 Task: Create a board.
Action: Mouse moved to (336, 381)
Screenshot: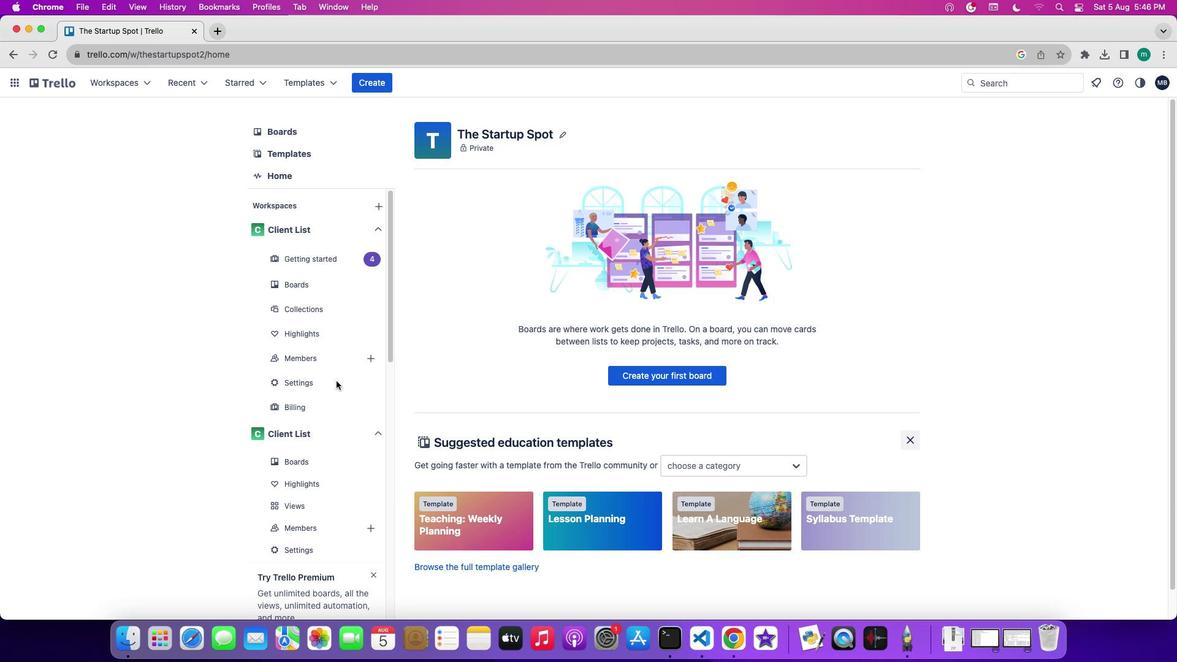 
Action: Mouse pressed left at (336, 381)
Screenshot: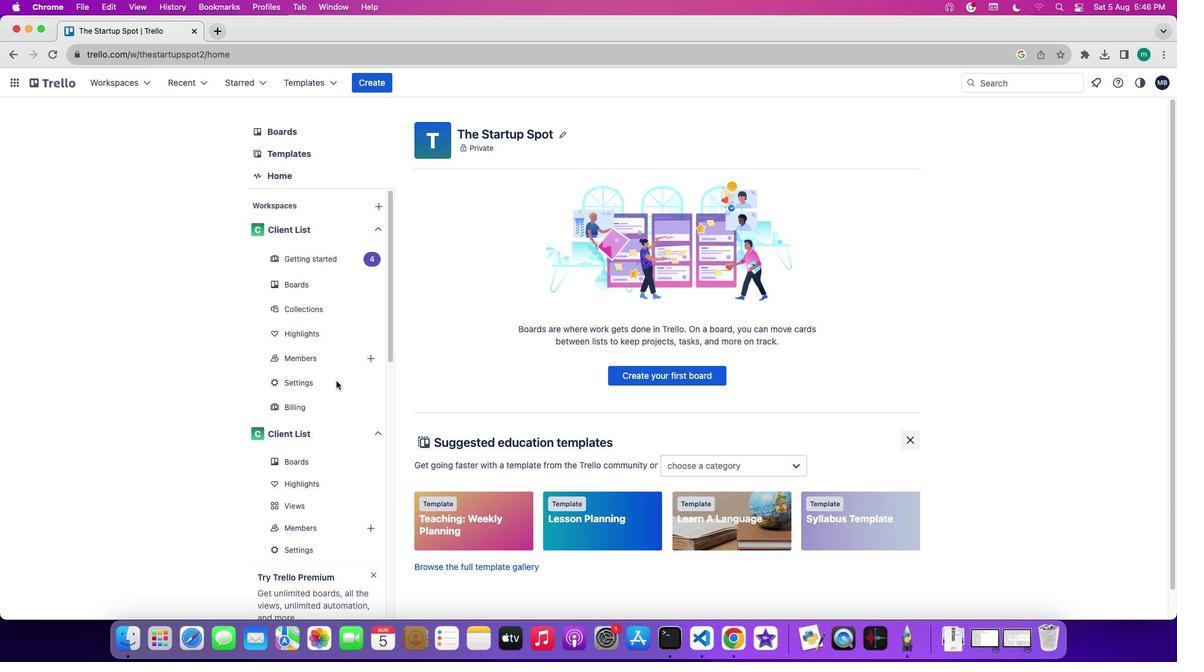 
Action: Mouse moved to (333, 382)
Screenshot: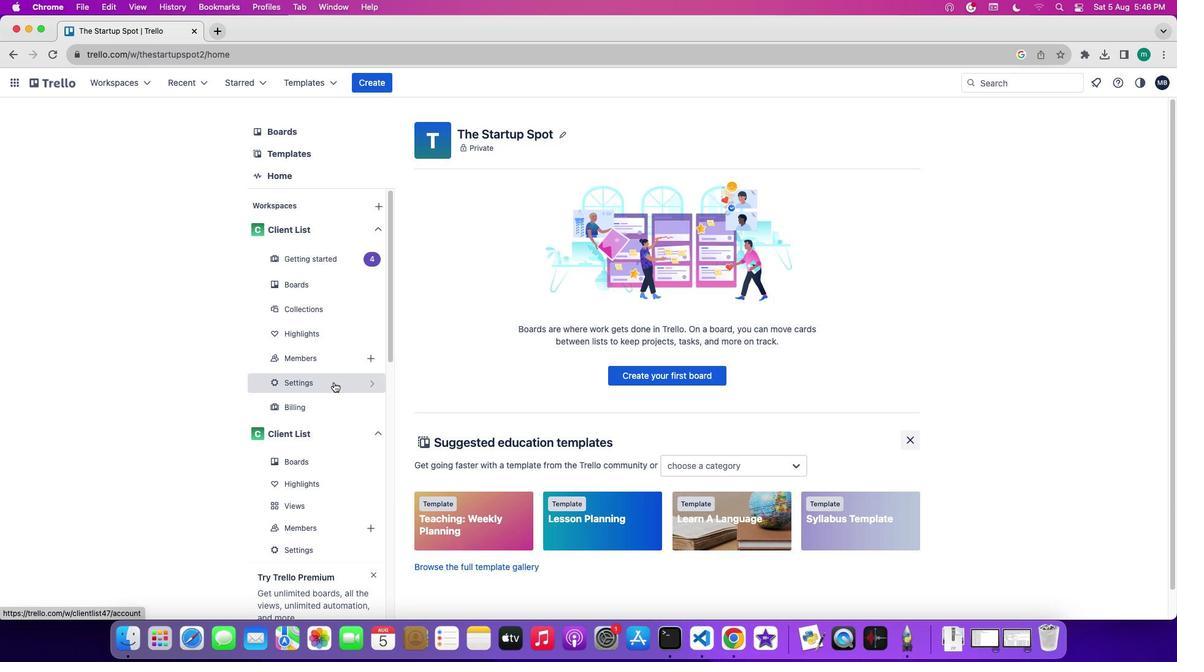 
Action: Mouse pressed left at (333, 382)
Screenshot: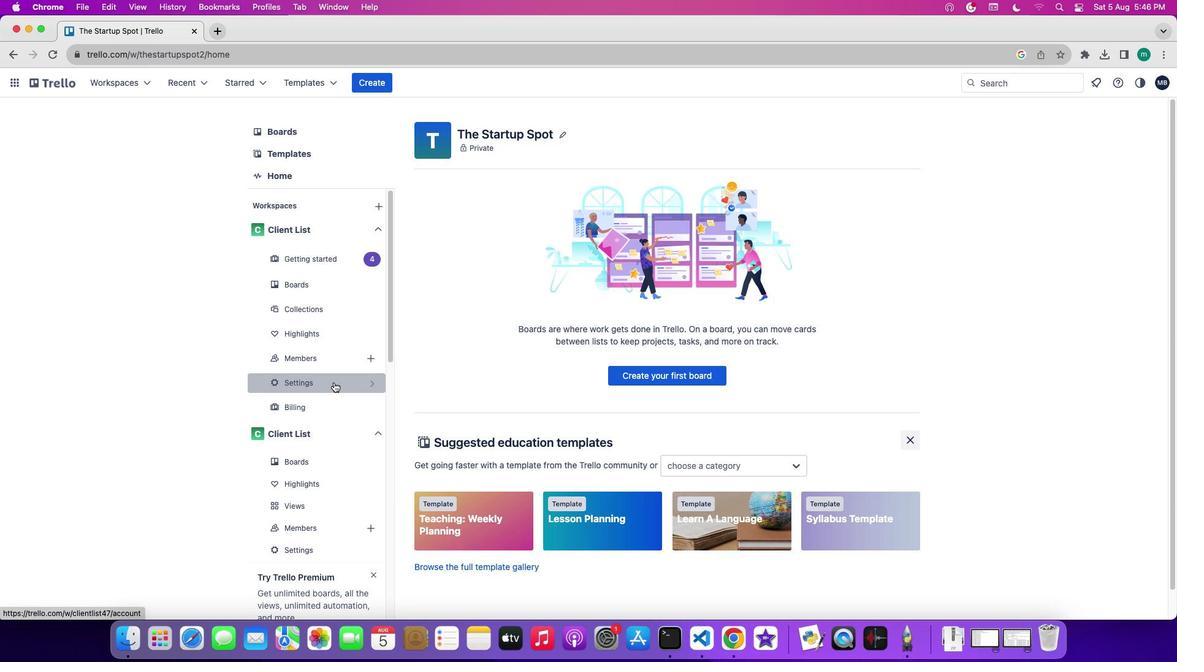 
Action: Mouse moved to (153, 337)
Screenshot: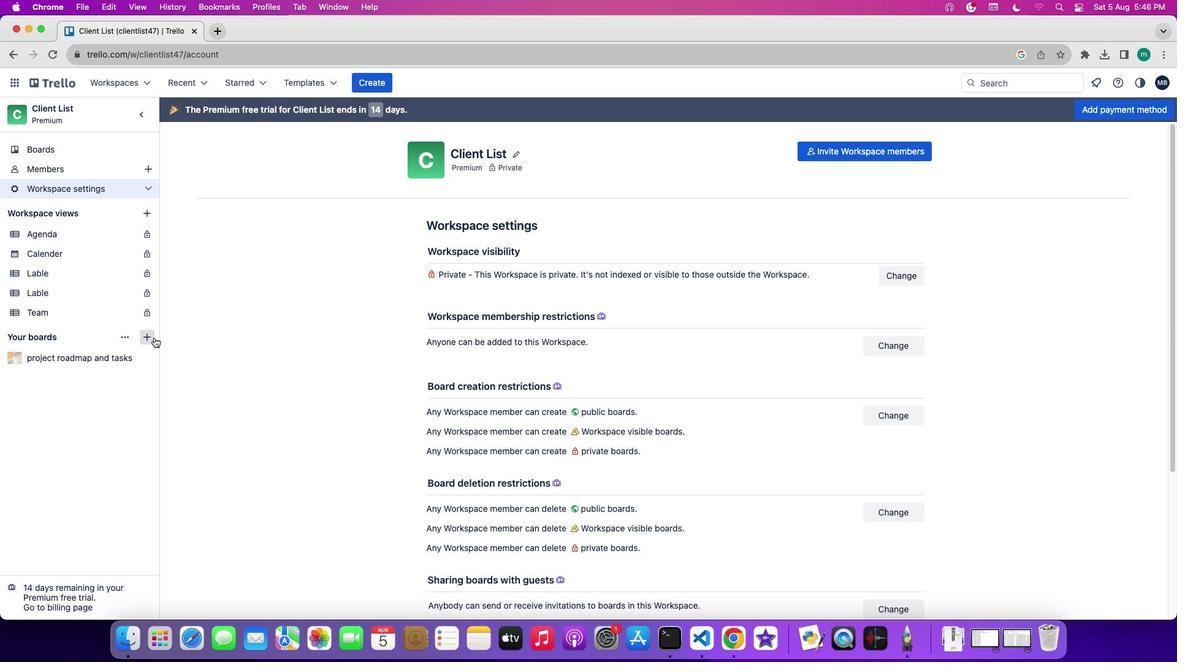 
Action: Mouse pressed left at (153, 337)
Screenshot: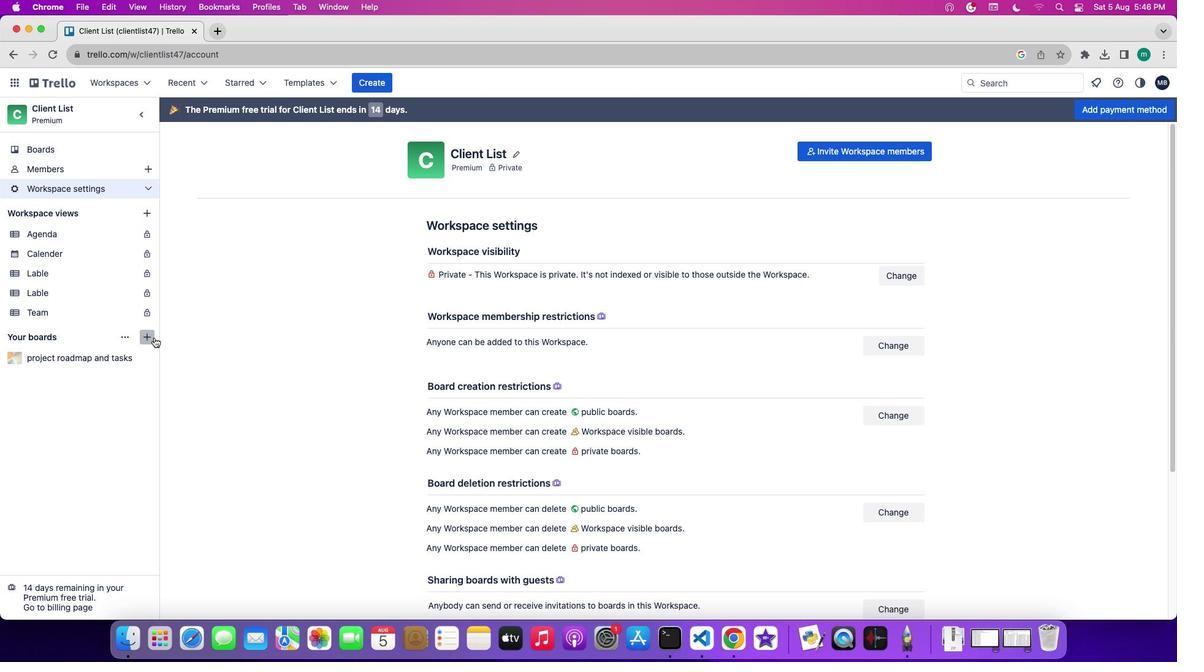 
Action: Mouse moved to (257, 467)
Screenshot: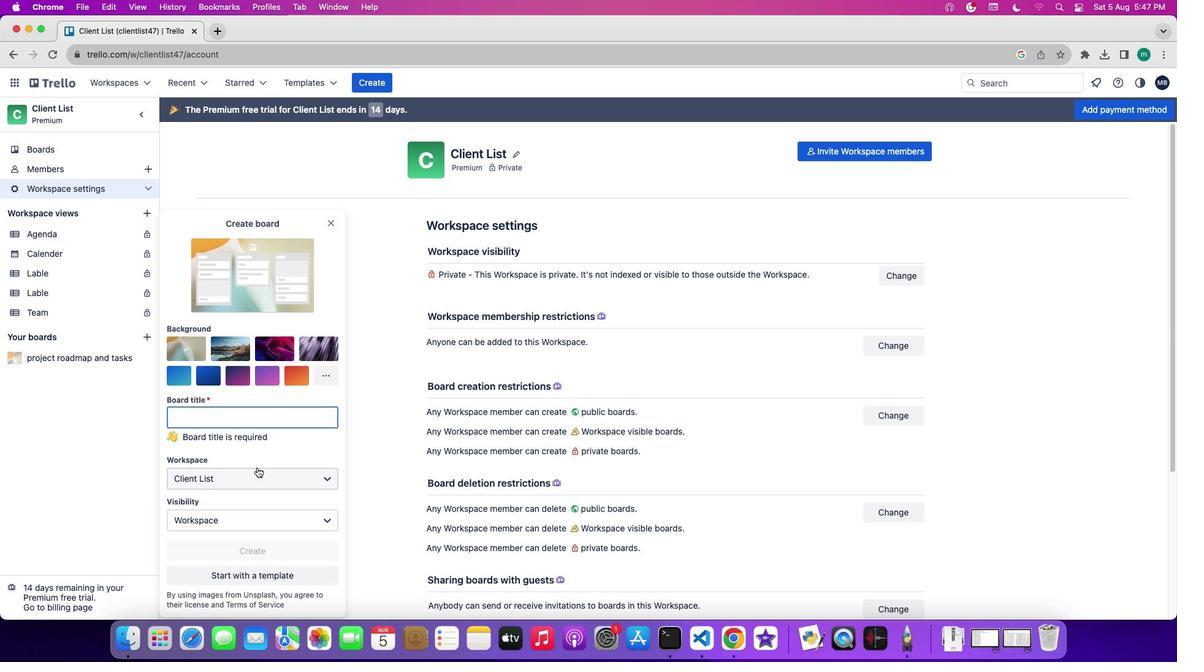 
Action: Mouse scrolled (257, 467) with delta (0, 0)
Screenshot: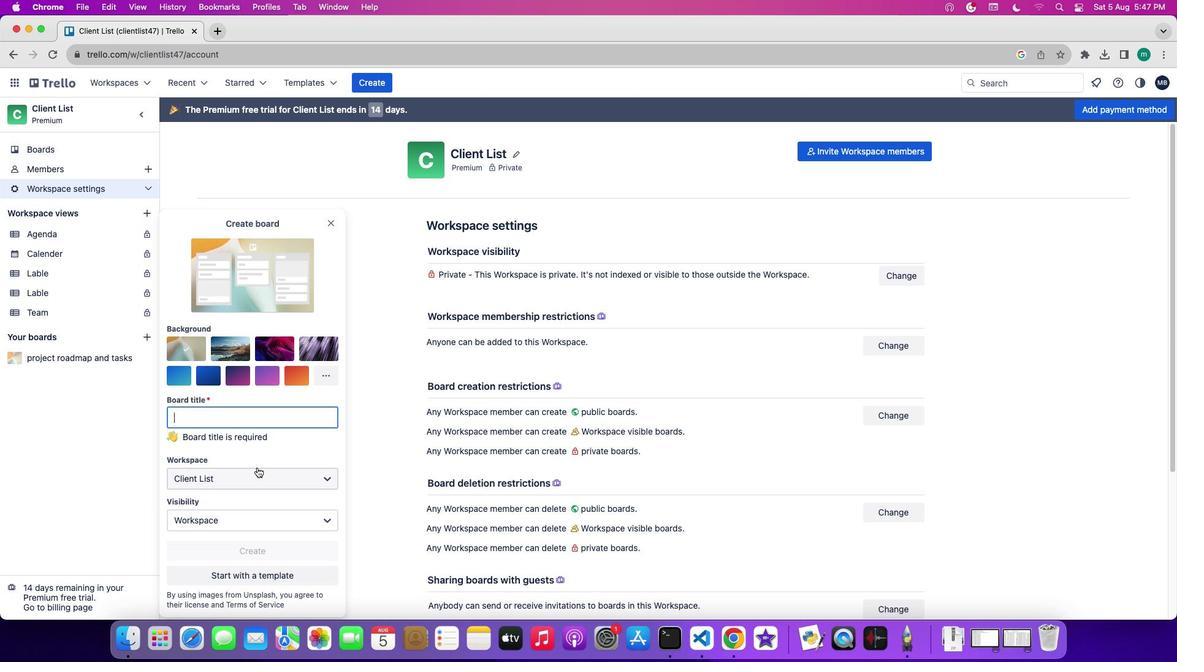 
Action: Mouse scrolled (257, 467) with delta (0, 0)
Screenshot: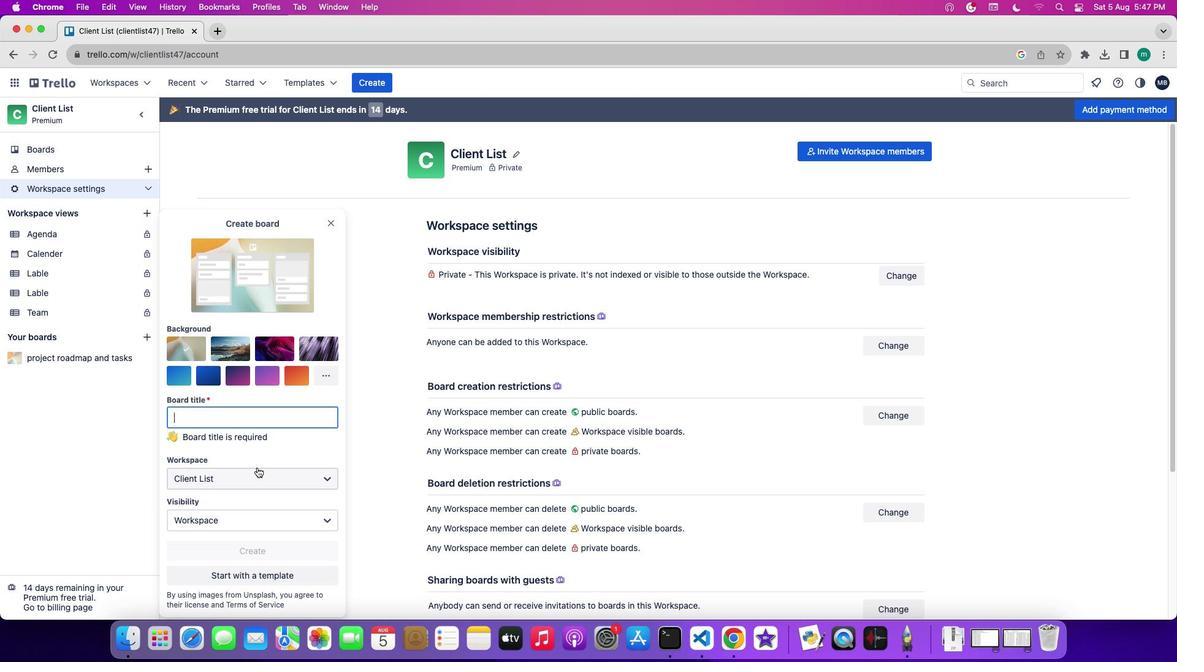 
Action: Mouse scrolled (257, 467) with delta (0, -1)
Screenshot: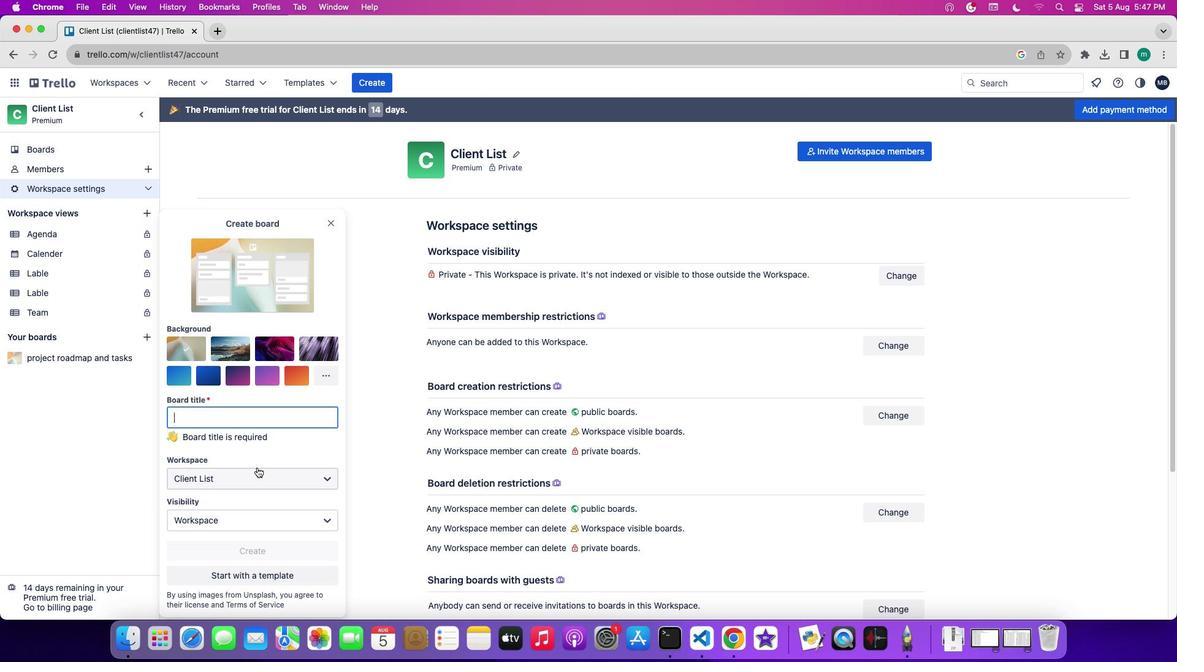 
Action: Mouse moved to (272, 427)
Screenshot: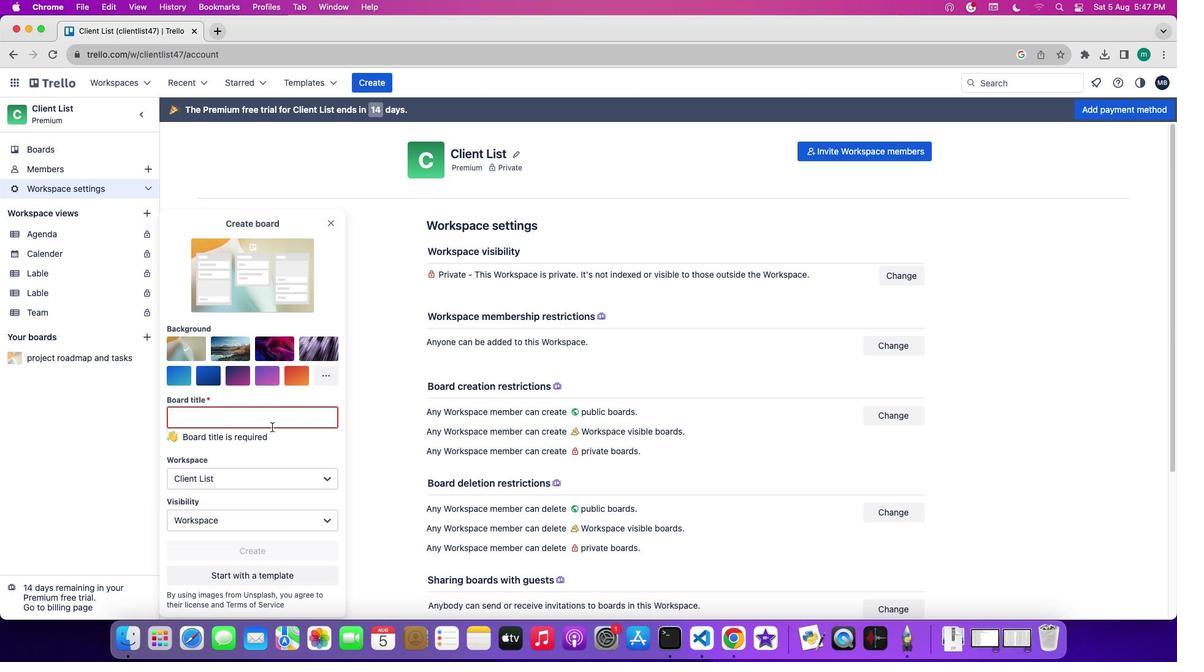 
Action: Mouse pressed left at (272, 427)
Screenshot: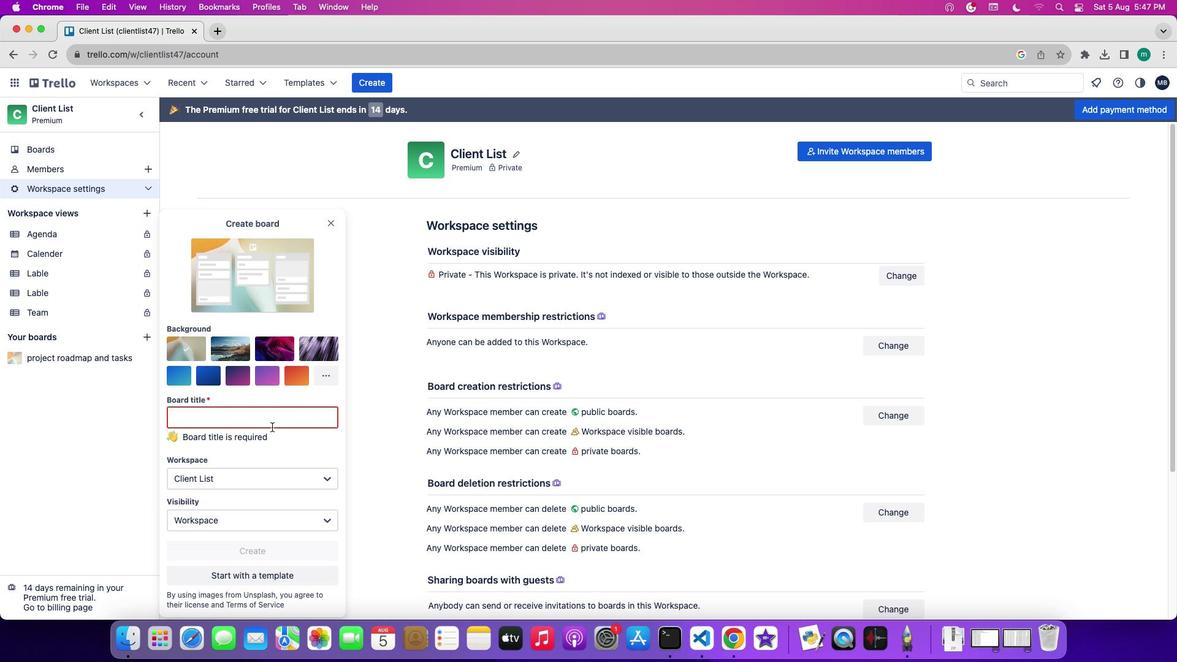 
Action: Mouse moved to (275, 423)
Screenshot: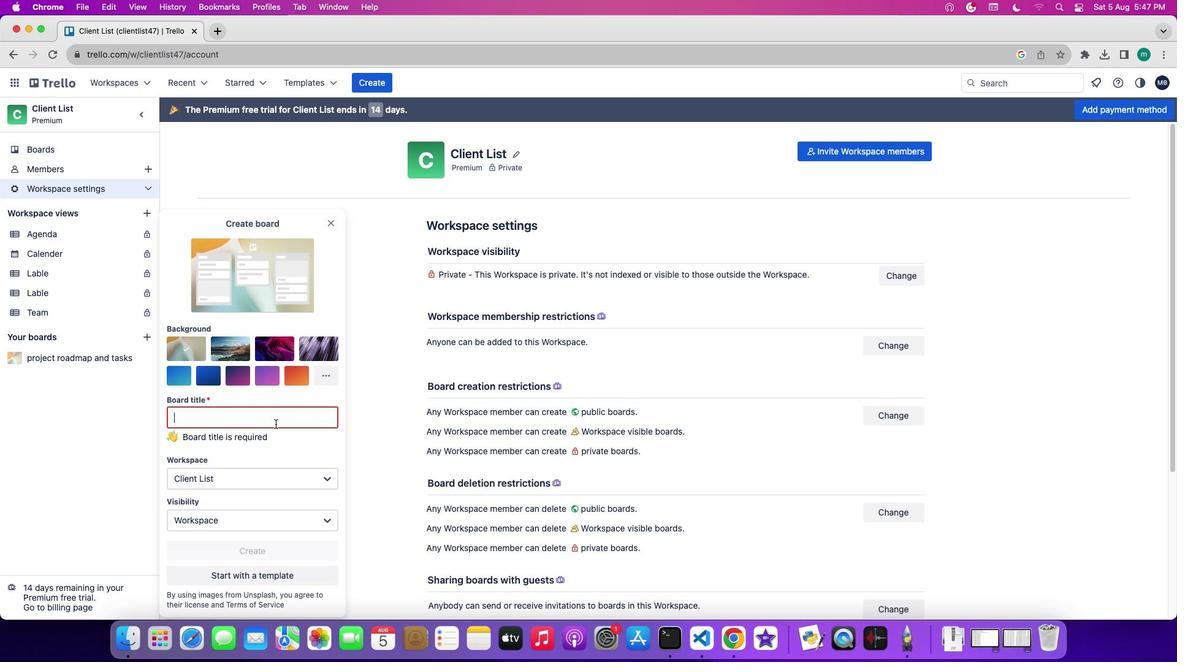 
Action: Key pressed Key.shift'L''u''v'Key.backspace'c''k''y'Key.space'c''h''a''r''m'
Screenshot: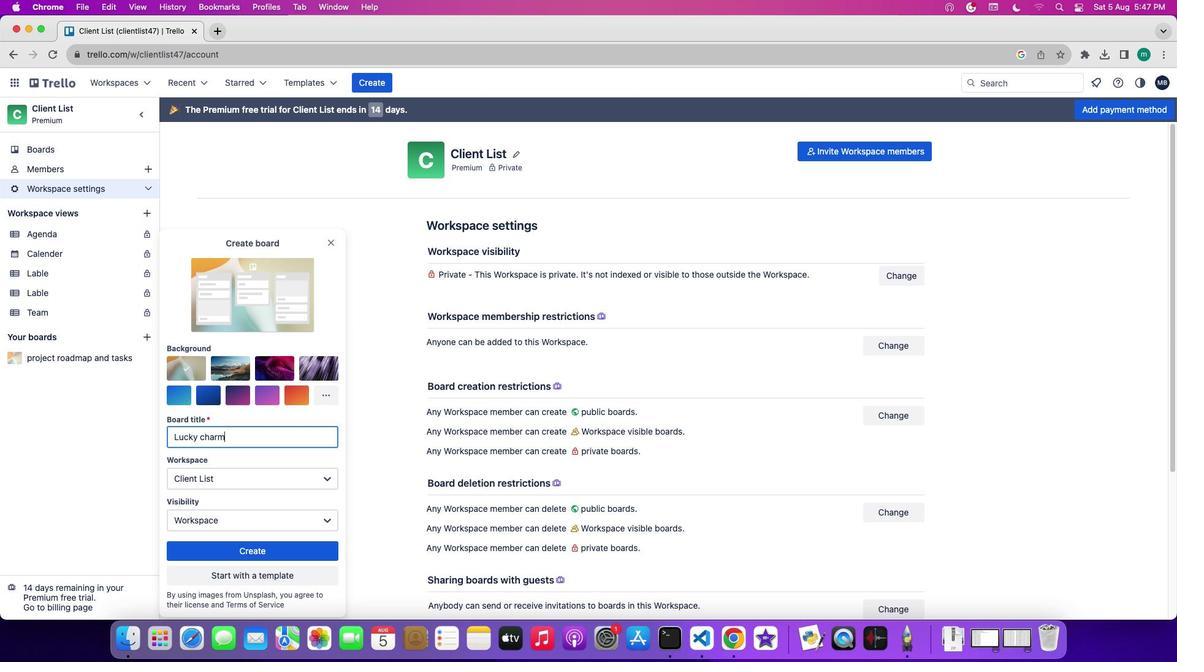 
Action: Mouse moved to (280, 548)
Screenshot: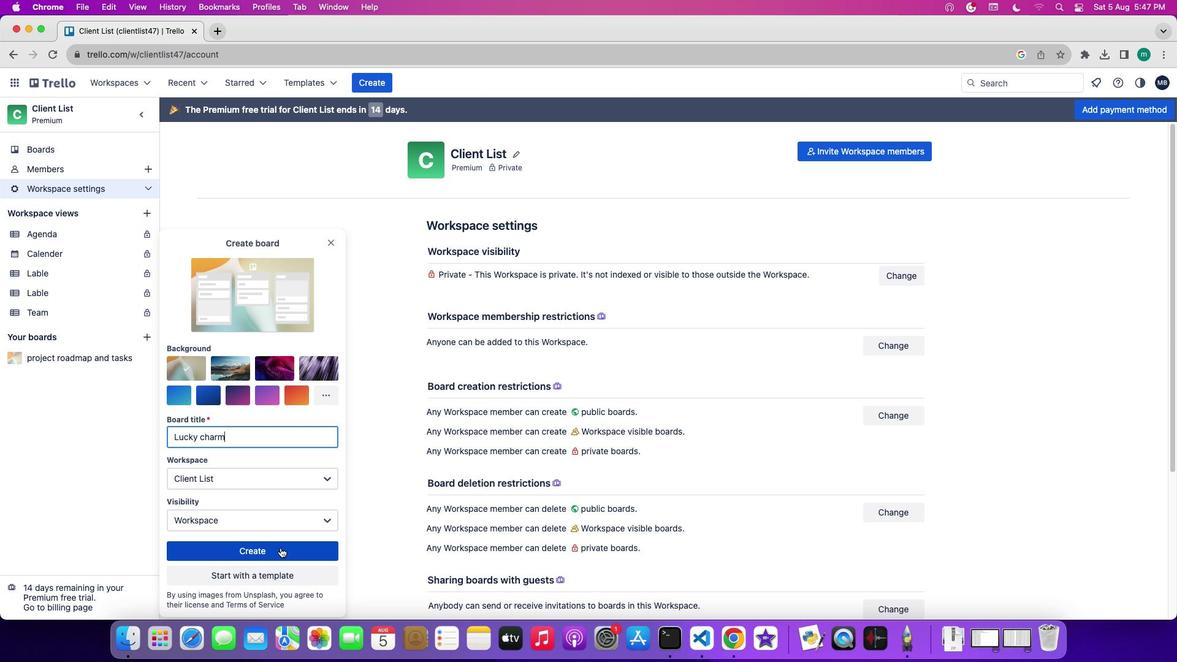 
Action: Mouse pressed left at (280, 548)
Screenshot: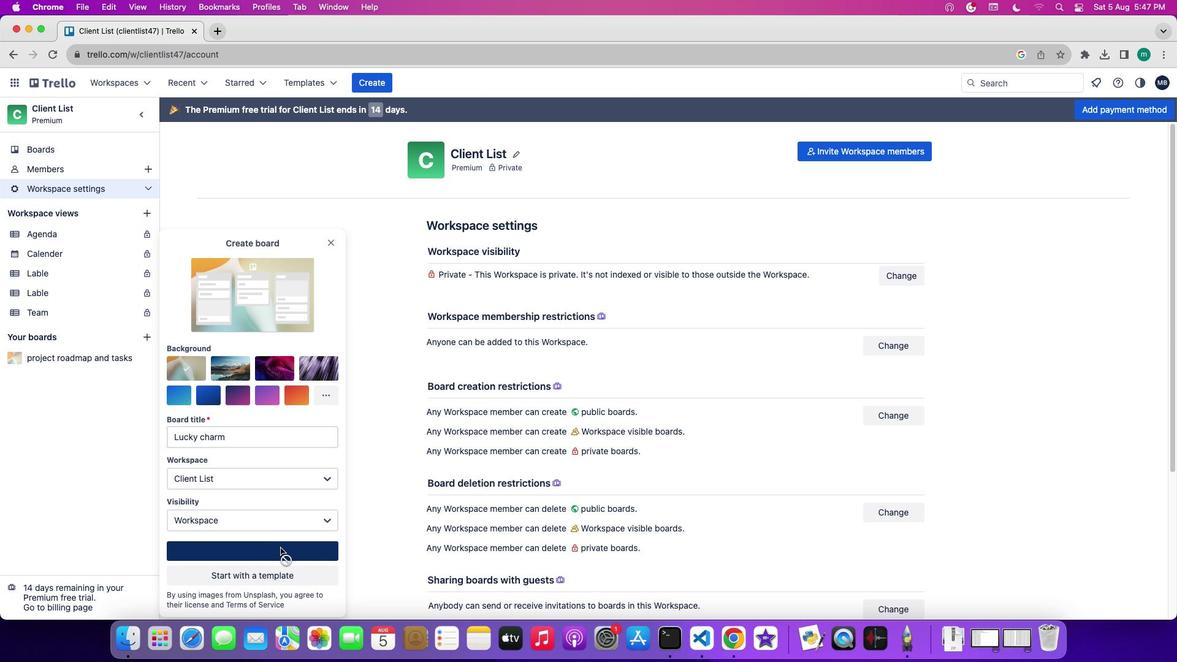
Action: Mouse moved to (336, 549)
Screenshot: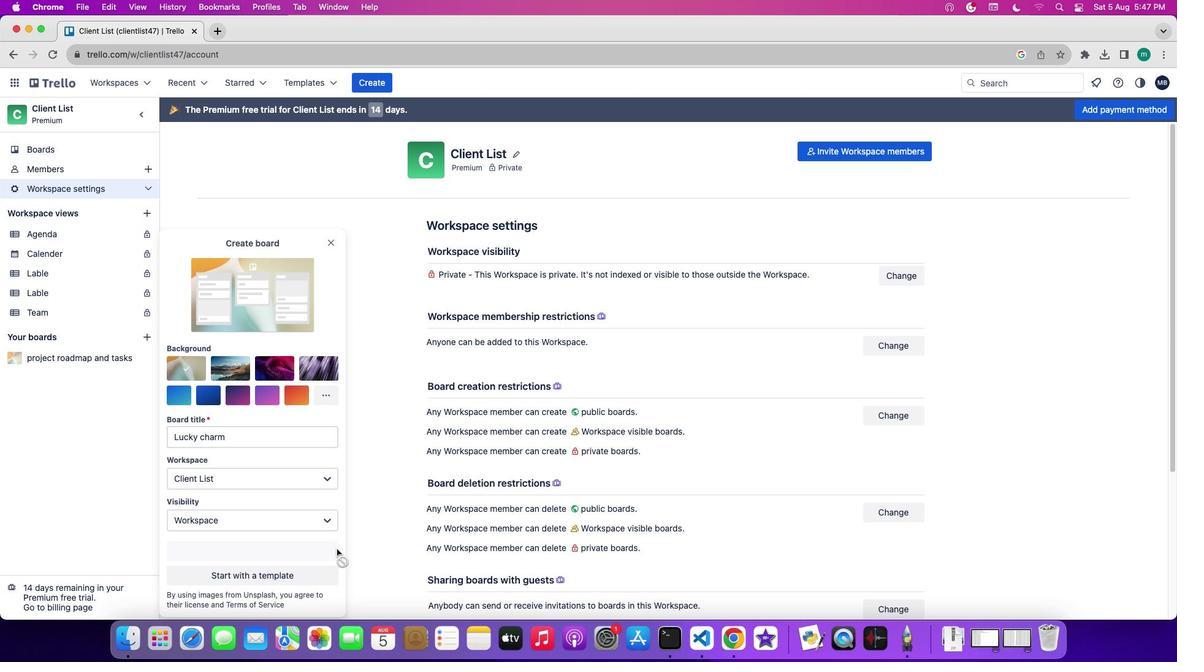 
